 Task: Enable the option "Try to parse the announce" for playlist.
Action: Mouse moved to (92, 10)
Screenshot: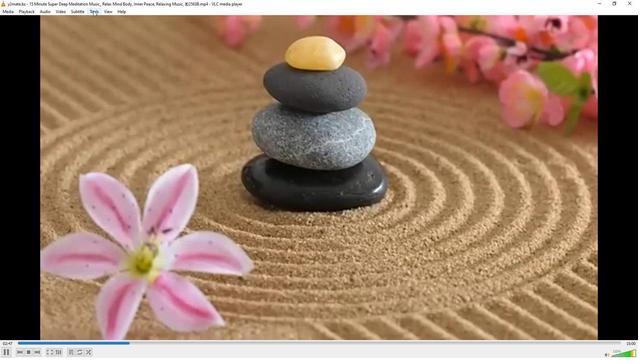 
Action: Mouse pressed left at (92, 10)
Screenshot: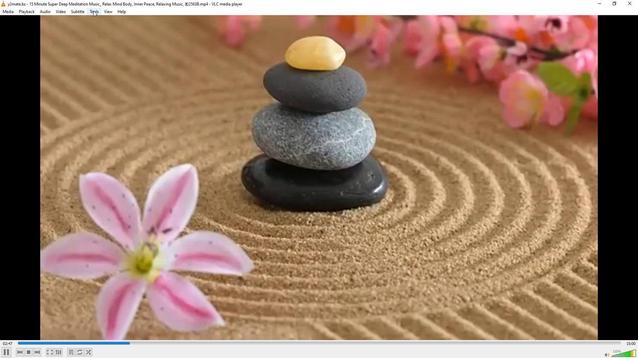 
Action: Mouse moved to (107, 91)
Screenshot: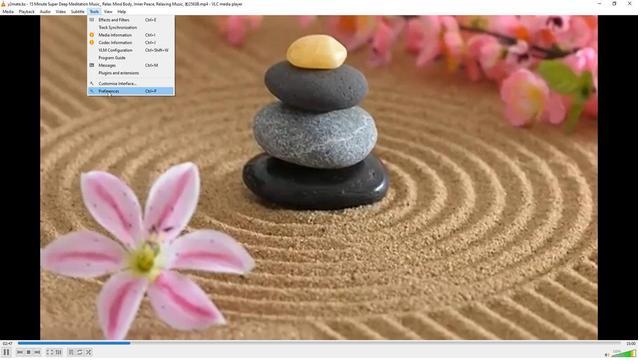 
Action: Mouse pressed left at (107, 91)
Screenshot: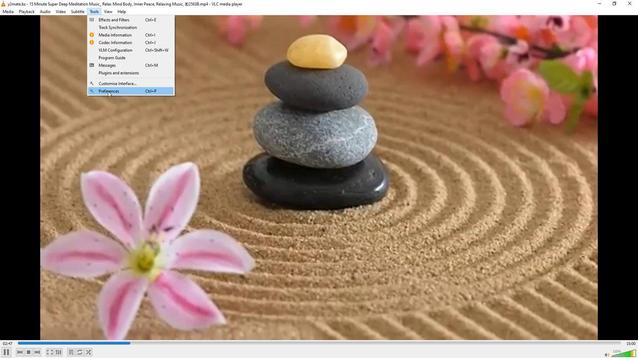 
Action: Mouse moved to (209, 293)
Screenshot: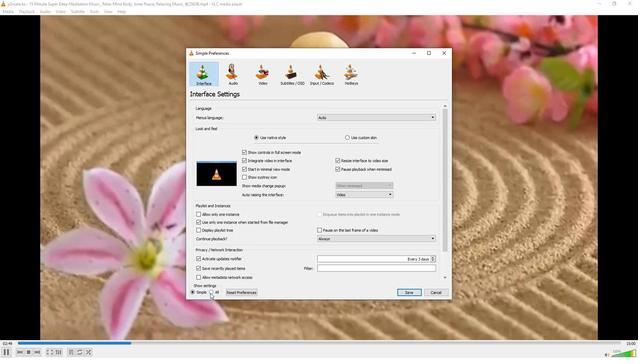 
Action: Mouse pressed left at (209, 293)
Screenshot: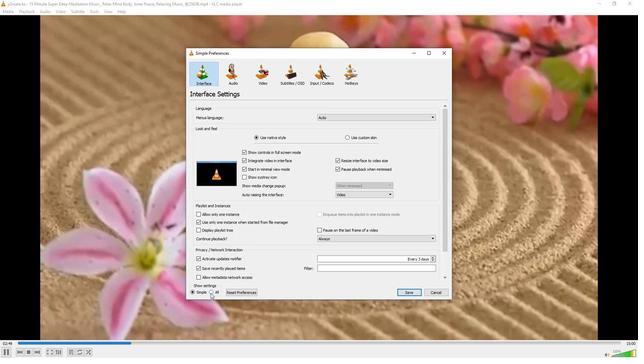 
Action: Mouse moved to (207, 246)
Screenshot: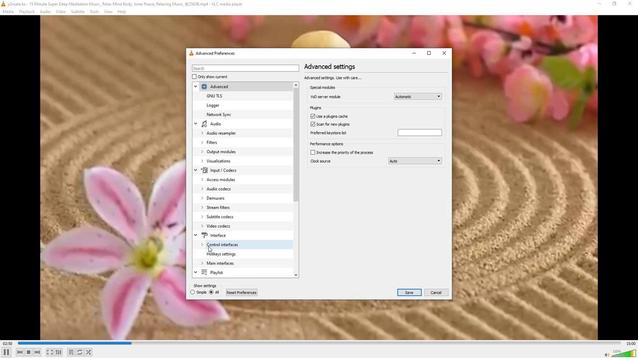 
Action: Mouse scrolled (207, 245) with delta (0, 0)
Screenshot: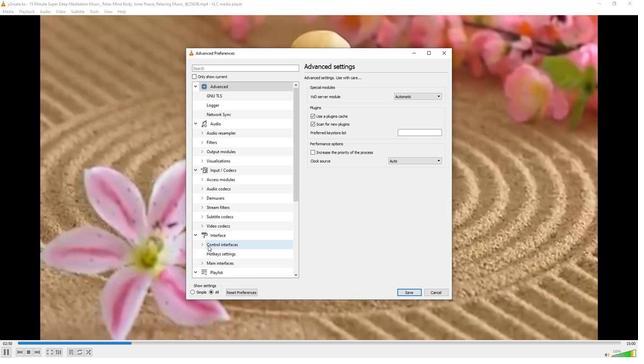 
Action: Mouse moved to (200, 264)
Screenshot: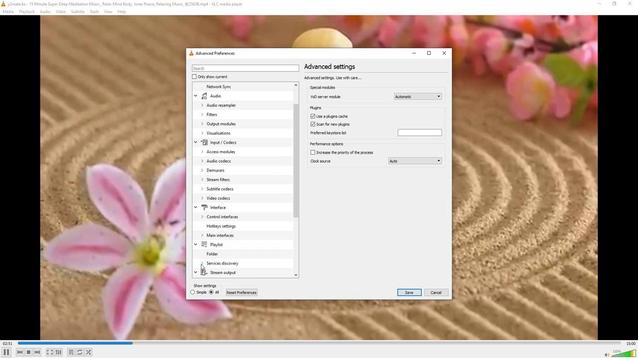 
Action: Mouse pressed left at (200, 264)
Screenshot: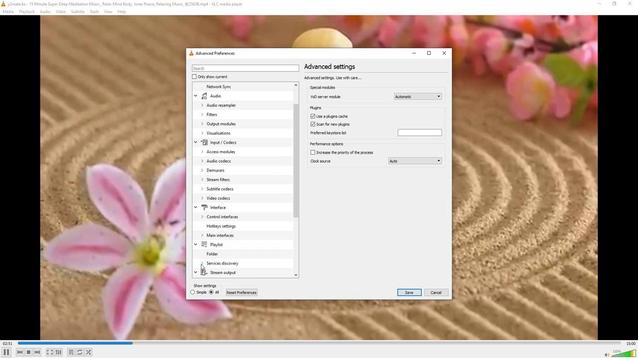
Action: Mouse moved to (207, 260)
Screenshot: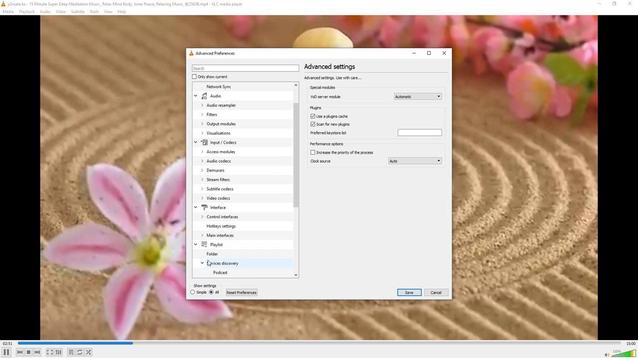 
Action: Mouse scrolled (207, 259) with delta (0, 0)
Screenshot: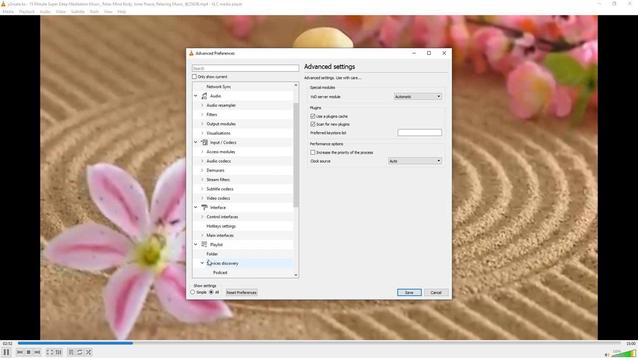 
Action: Mouse moved to (214, 254)
Screenshot: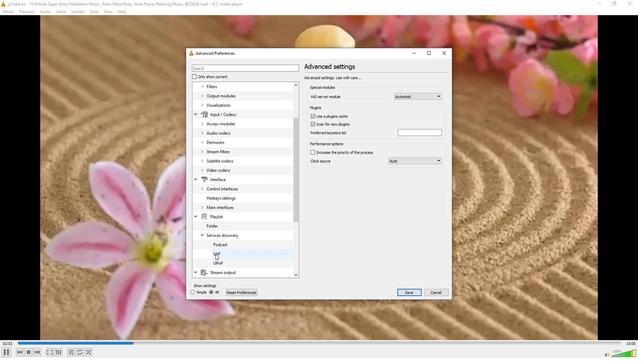 
Action: Mouse pressed left at (214, 254)
Screenshot: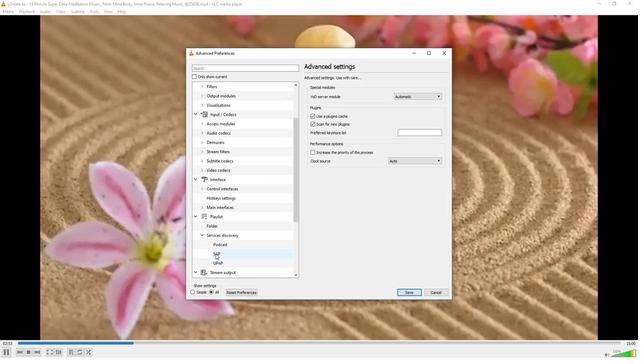 
Action: Mouse moved to (307, 104)
Screenshot: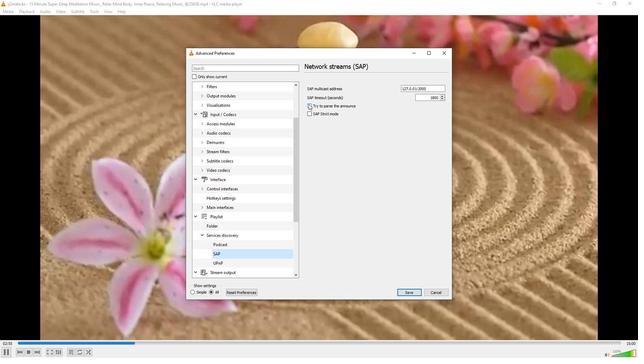 
Action: Mouse pressed left at (307, 104)
Screenshot: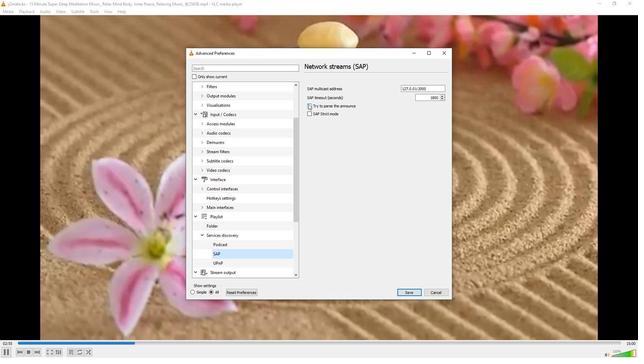 
Action: Mouse moved to (312, 147)
Screenshot: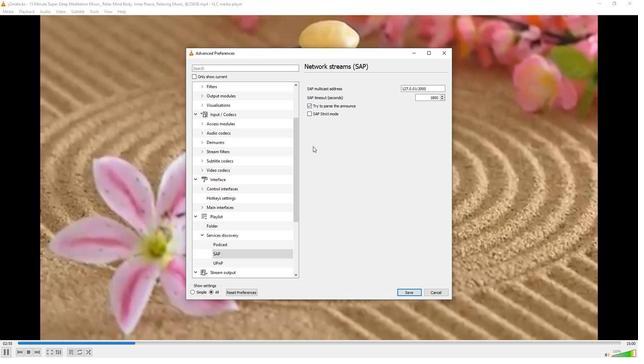 
